 Task: Filter Joining a nonprofit board.
Action: Mouse moved to (344, 49)
Screenshot: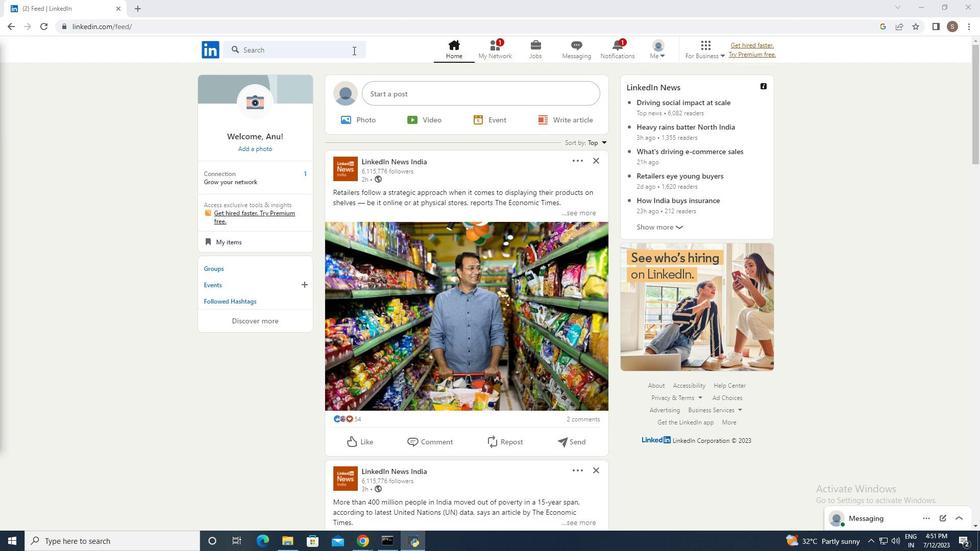 
Action: Mouse pressed left at (344, 49)
Screenshot: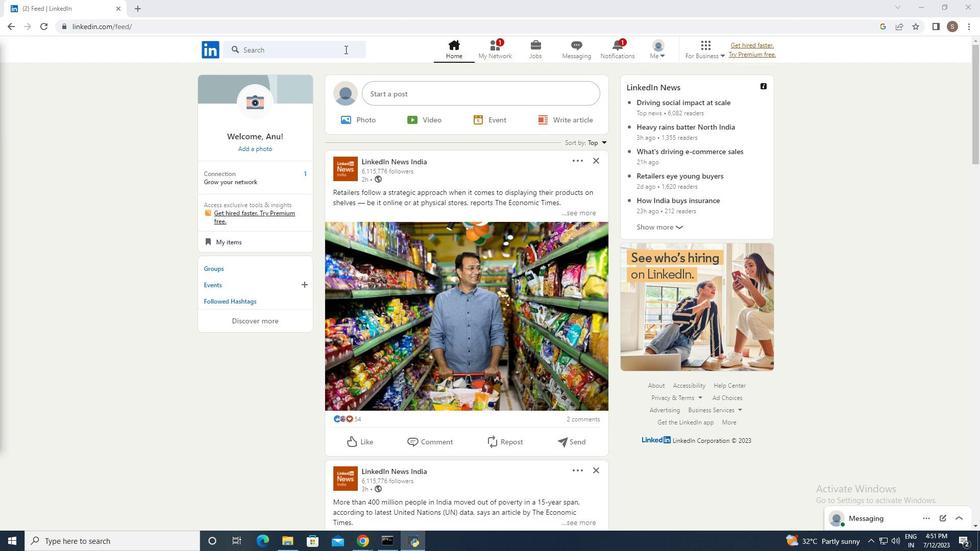
Action: Mouse moved to (273, 141)
Screenshot: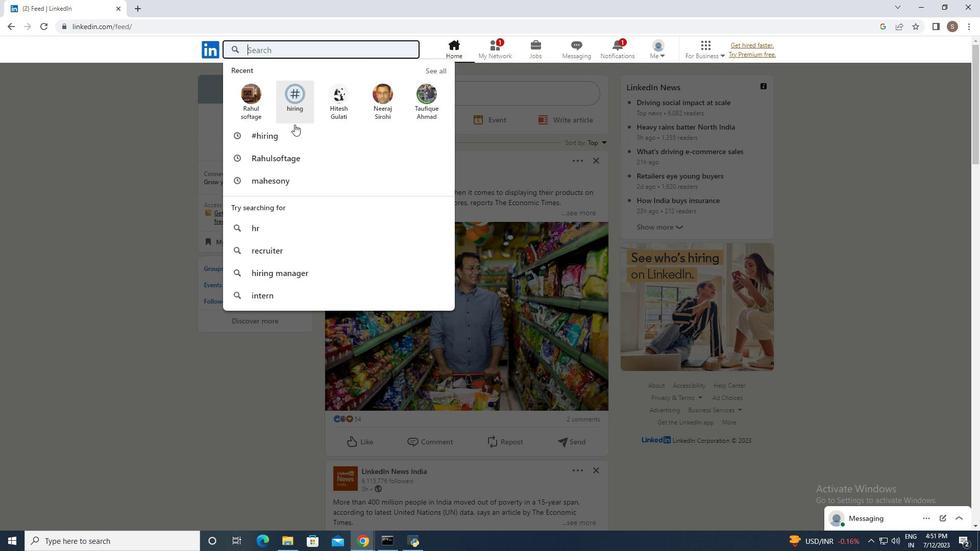 
Action: Mouse pressed left at (273, 141)
Screenshot: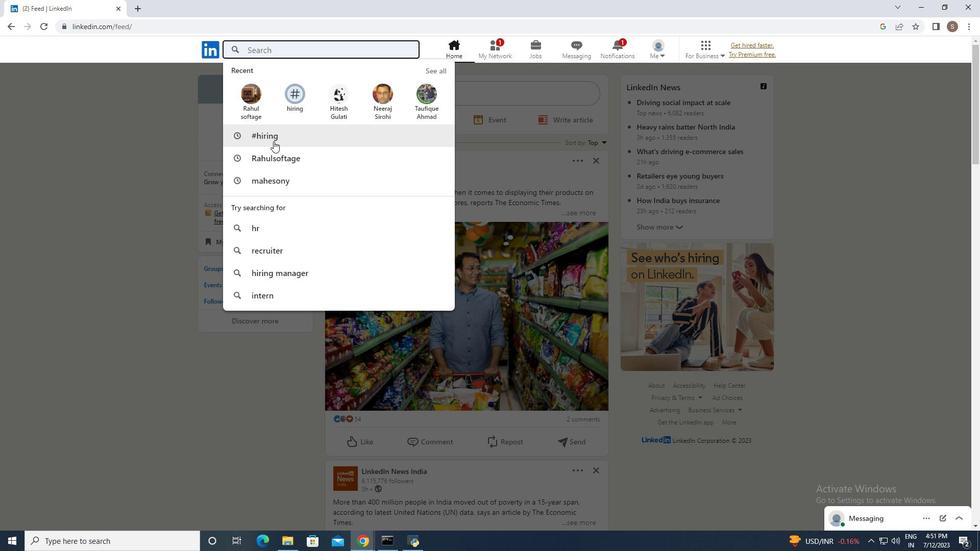 
Action: Mouse moved to (295, 75)
Screenshot: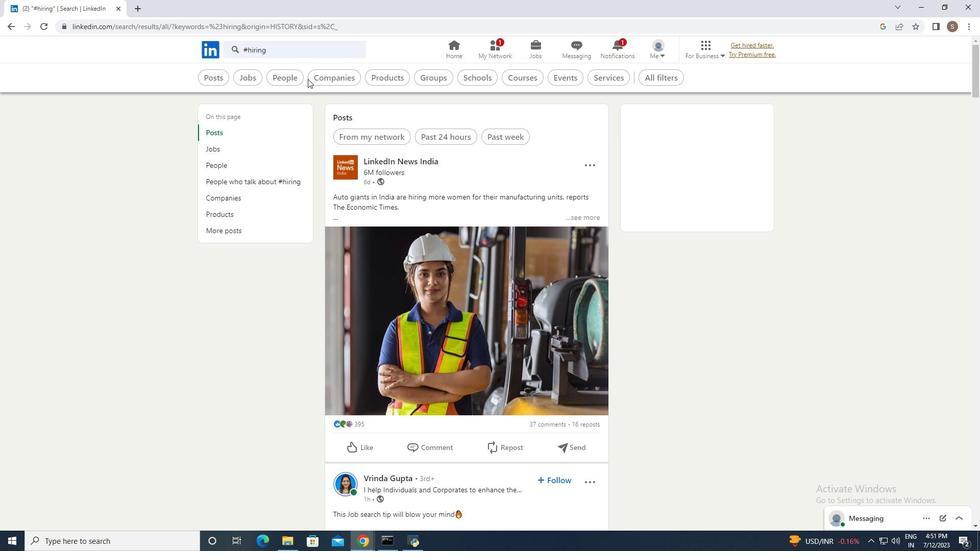 
Action: Mouse pressed left at (295, 75)
Screenshot: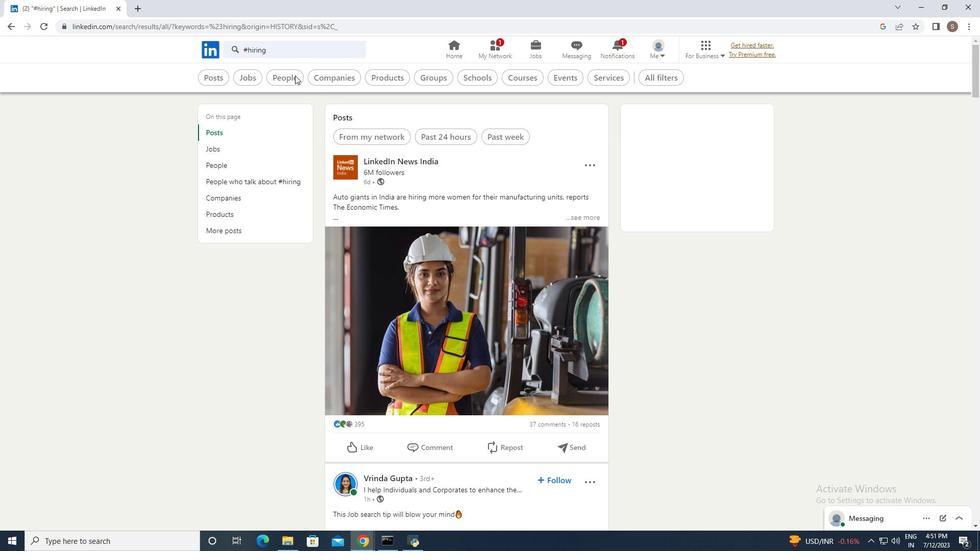 
Action: Mouse moved to (508, 75)
Screenshot: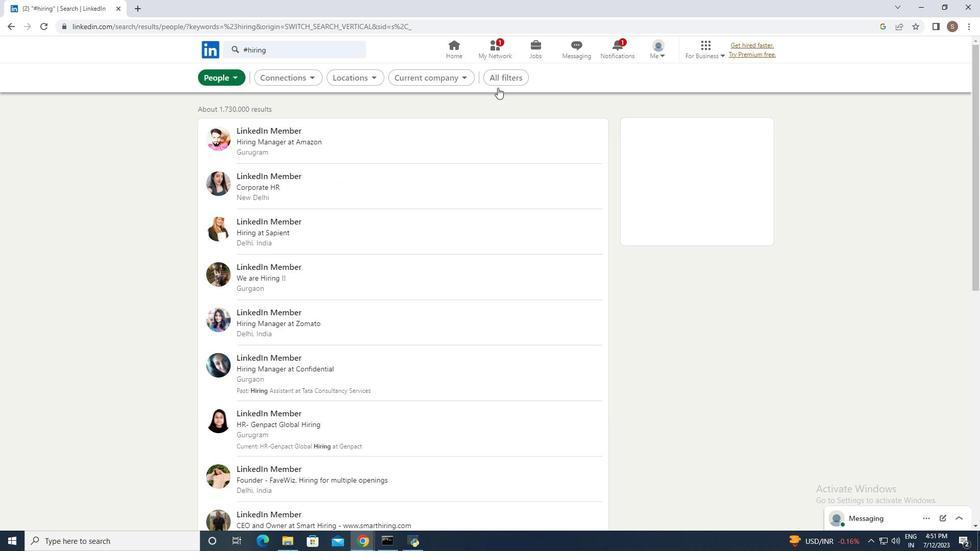
Action: Mouse pressed left at (508, 75)
Screenshot: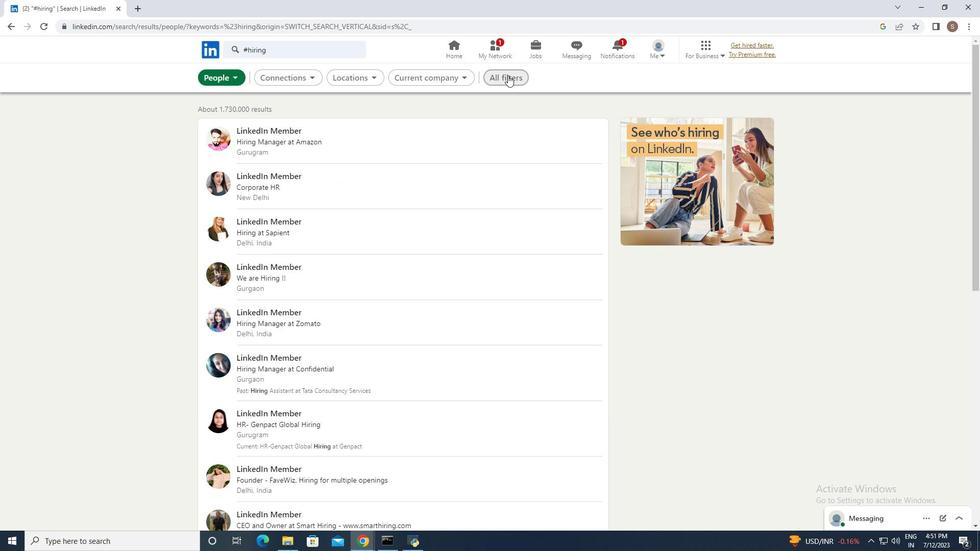 
Action: Mouse moved to (836, 330)
Screenshot: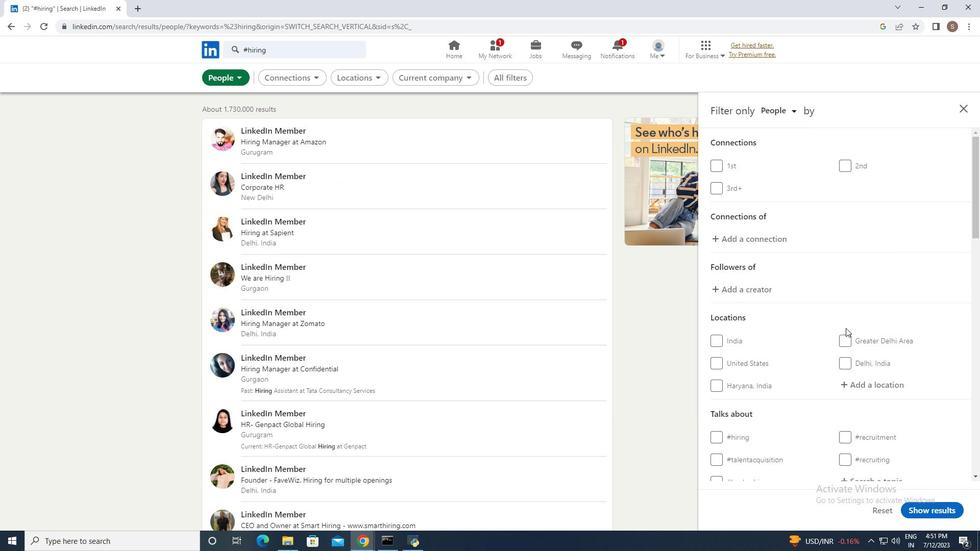 
Action: Mouse scrolled (836, 330) with delta (0, 0)
Screenshot: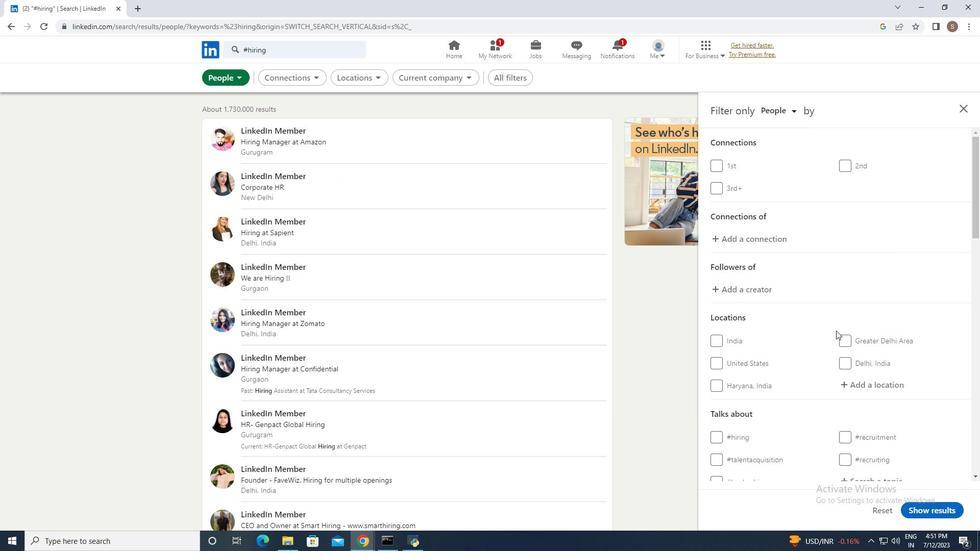 
Action: Mouse scrolled (836, 330) with delta (0, 0)
Screenshot: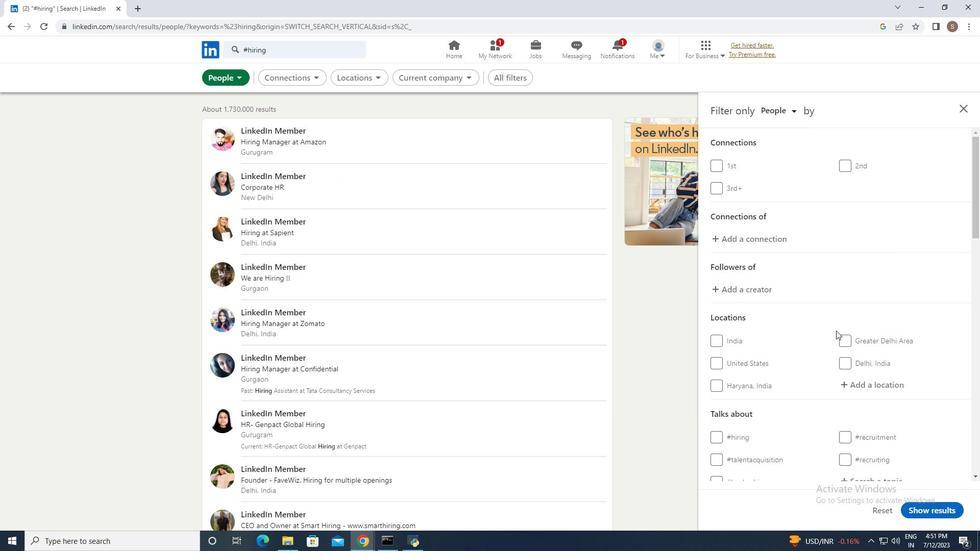 
Action: Mouse scrolled (836, 330) with delta (0, 0)
Screenshot: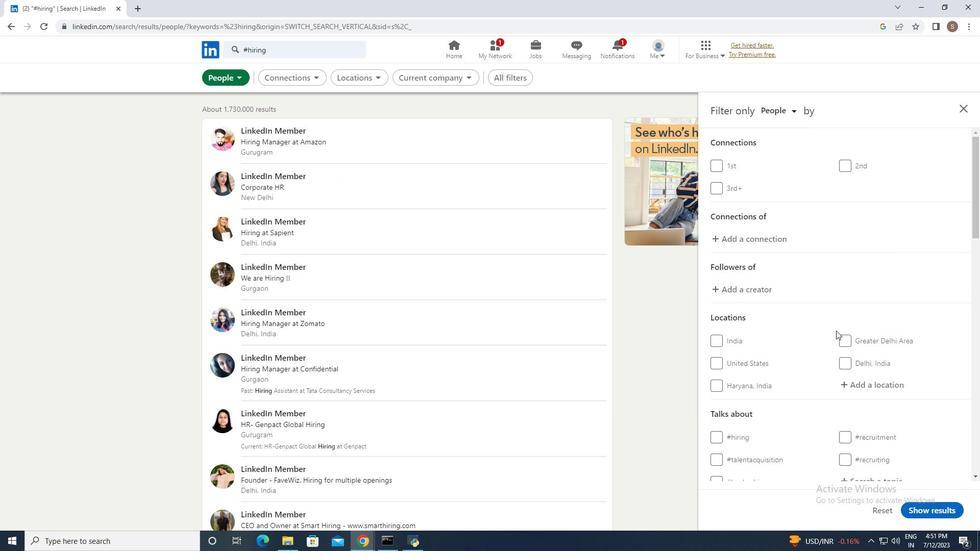 
Action: Mouse scrolled (836, 330) with delta (0, 0)
Screenshot: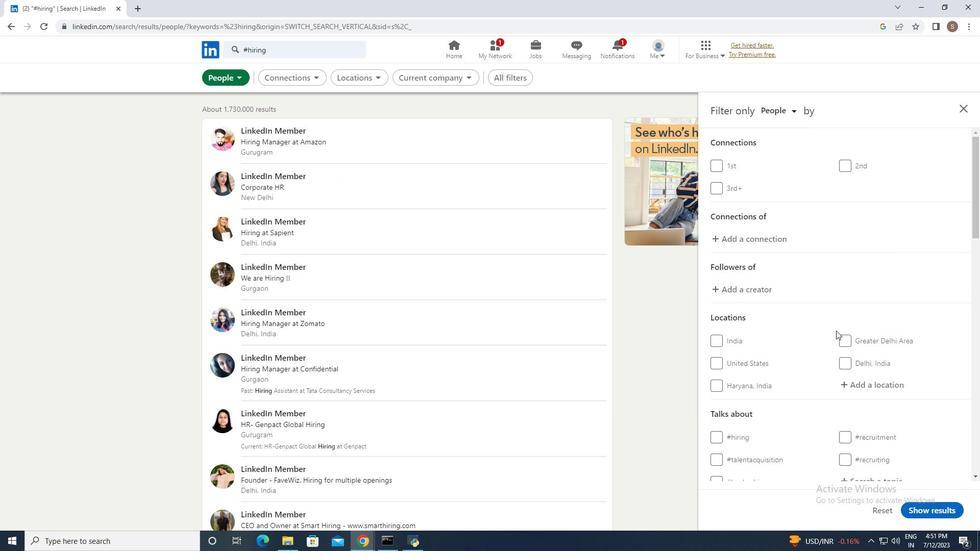 
Action: Mouse scrolled (836, 330) with delta (0, 0)
Screenshot: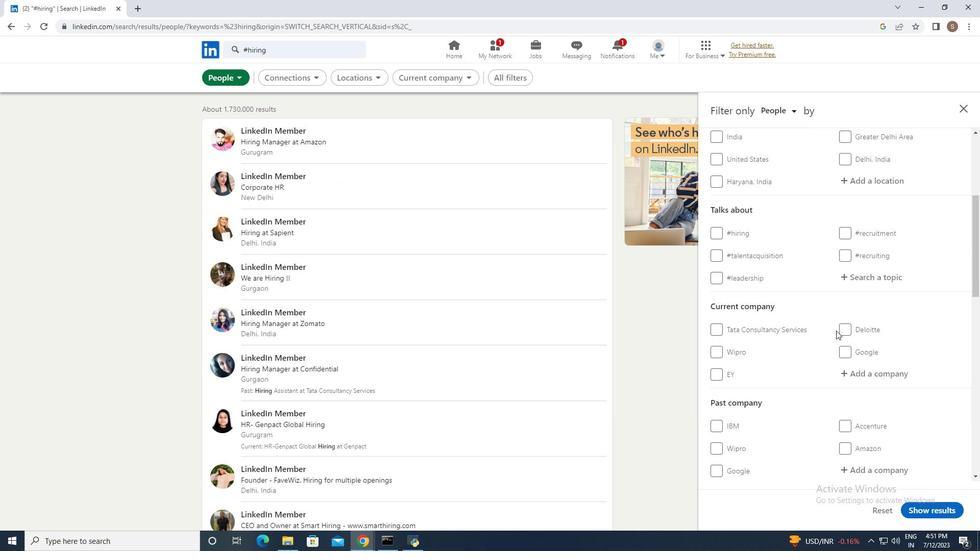 
Action: Mouse scrolled (836, 330) with delta (0, 0)
Screenshot: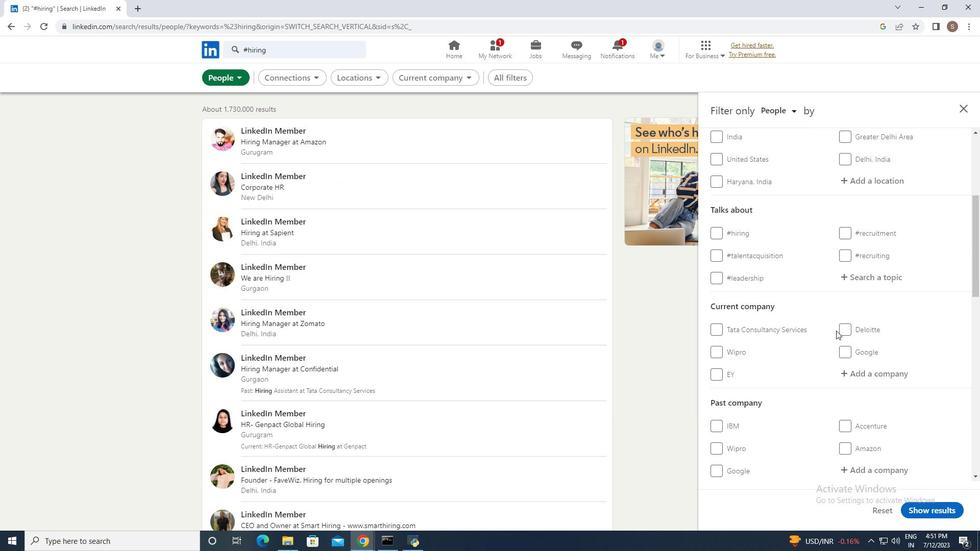 
Action: Mouse scrolled (836, 330) with delta (0, 0)
Screenshot: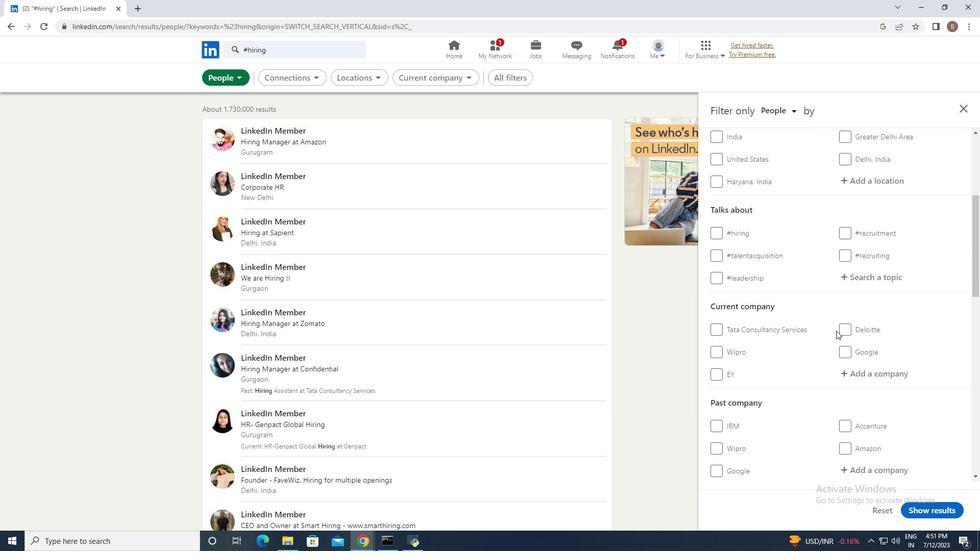
Action: Mouse scrolled (836, 330) with delta (0, 0)
Screenshot: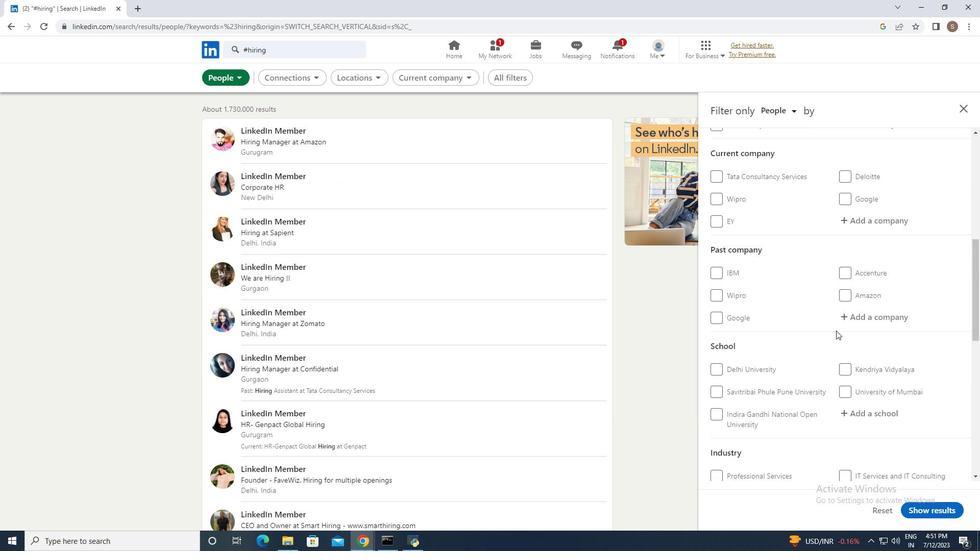 
Action: Mouse scrolled (836, 330) with delta (0, 0)
Screenshot: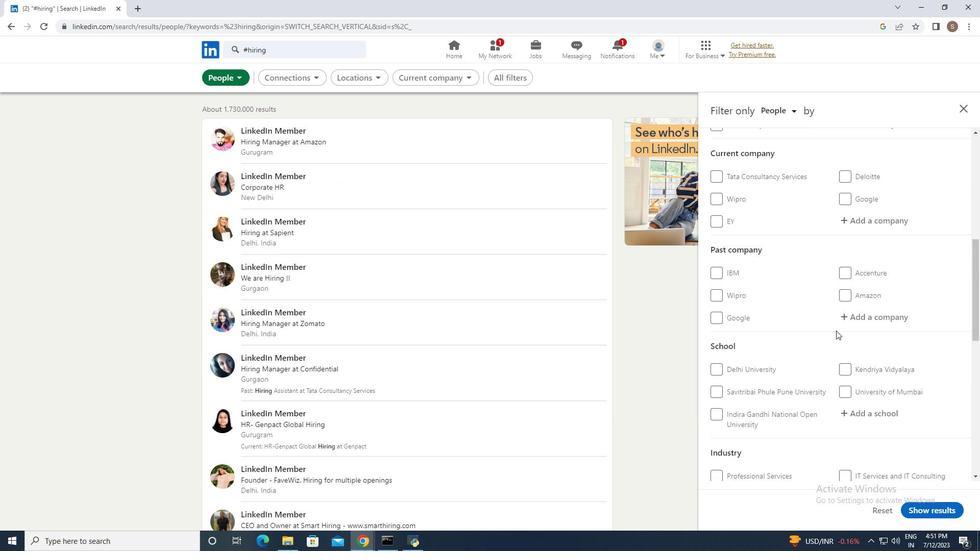 
Action: Mouse scrolled (836, 330) with delta (0, 0)
Screenshot: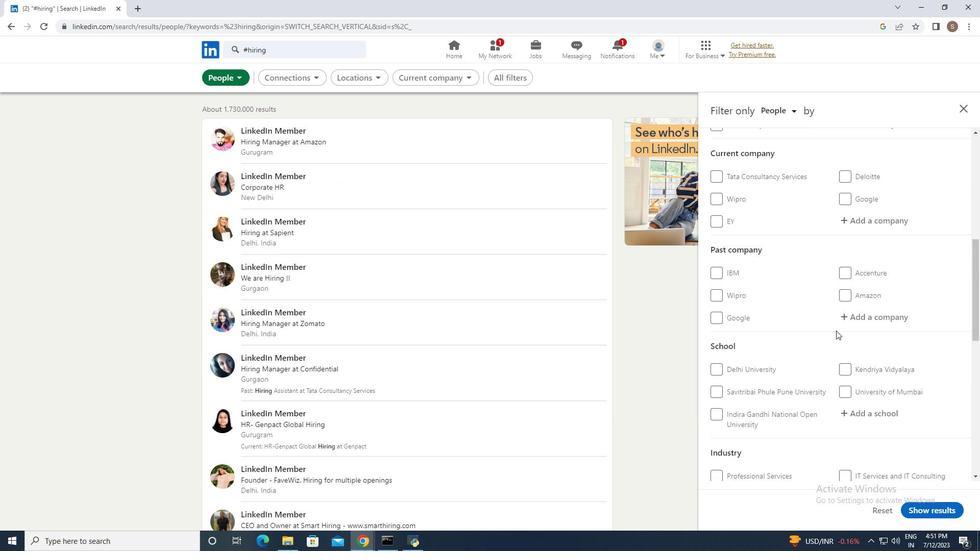 
Action: Mouse scrolled (836, 330) with delta (0, 0)
Screenshot: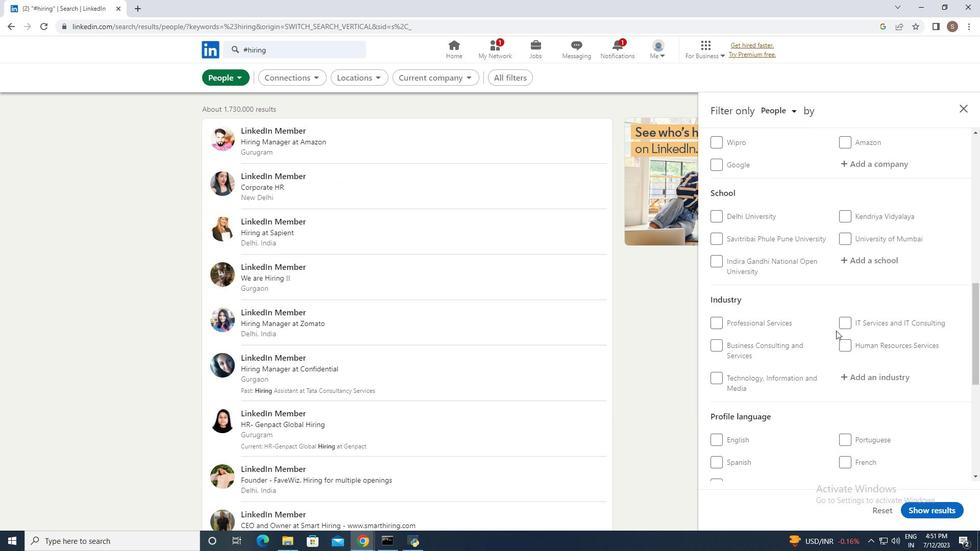
Action: Mouse scrolled (836, 330) with delta (0, 0)
Screenshot: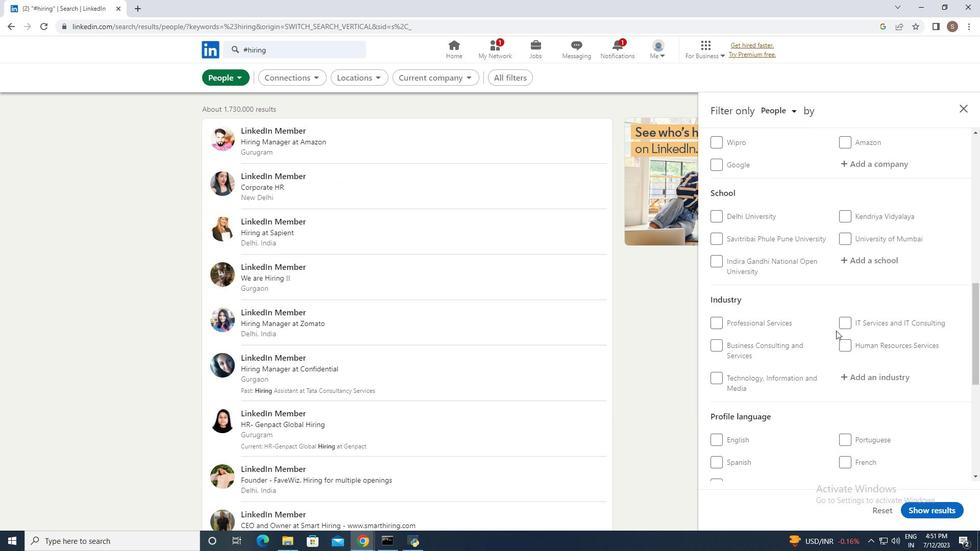 
Action: Mouse scrolled (836, 330) with delta (0, 0)
Screenshot: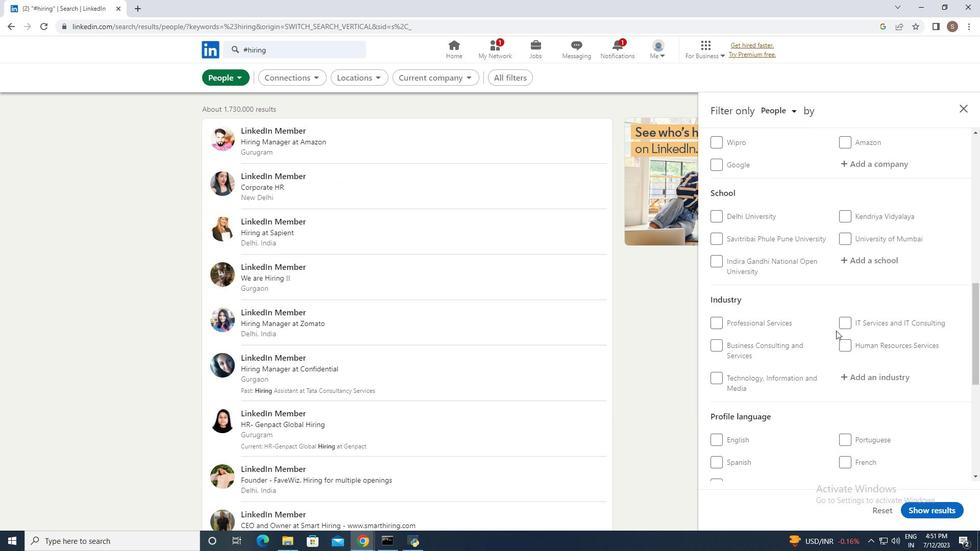 
Action: Mouse scrolled (836, 330) with delta (0, 0)
Screenshot: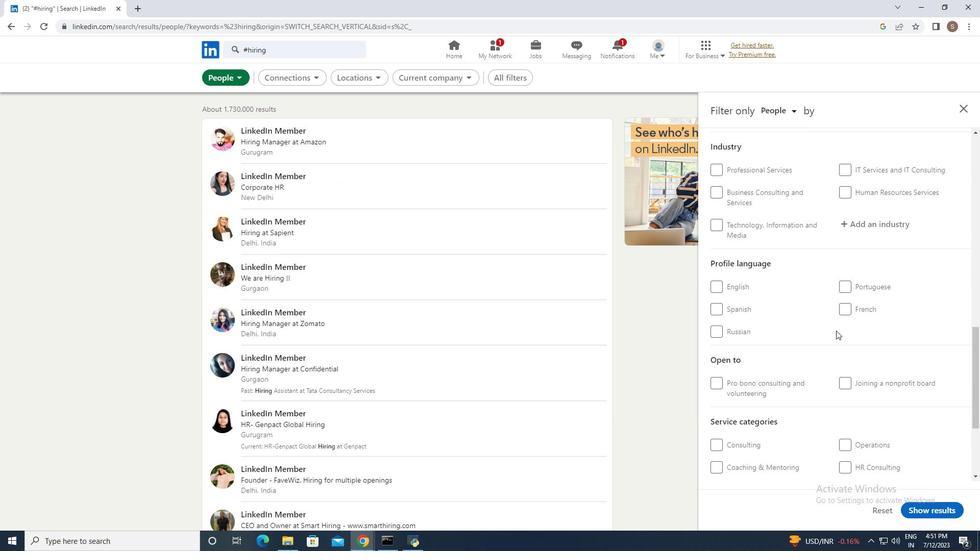 
Action: Mouse moved to (848, 329)
Screenshot: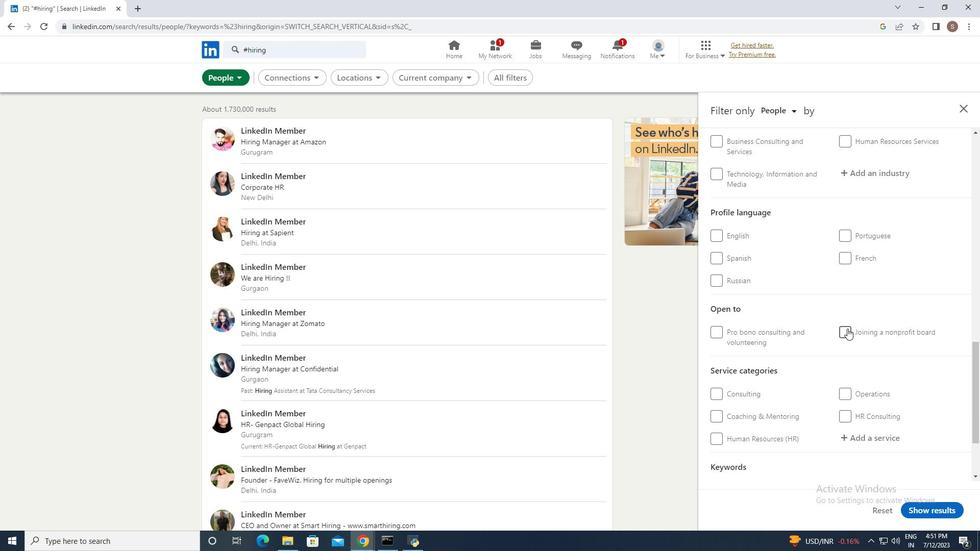 
Action: Mouse pressed left at (848, 329)
Screenshot: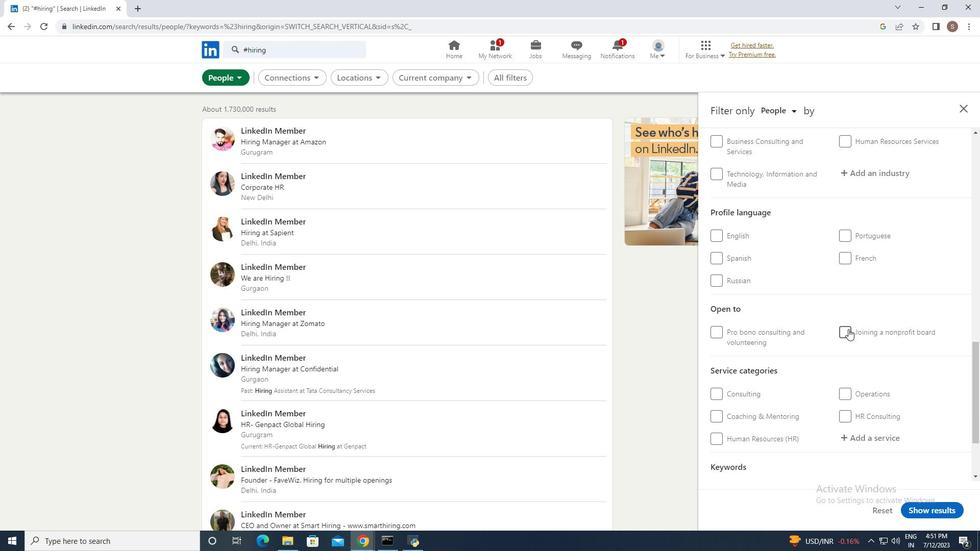 
Action: Mouse moved to (926, 513)
Screenshot: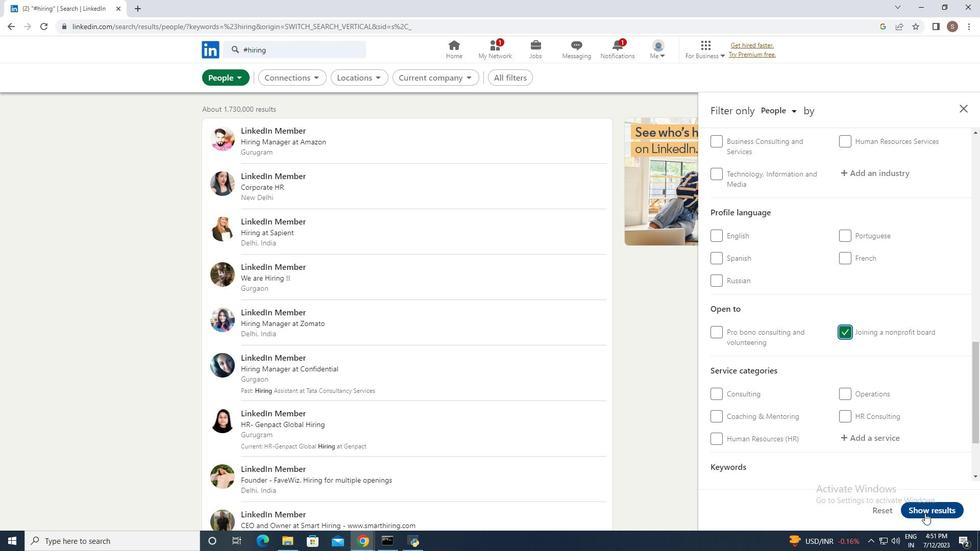 
Action: Mouse pressed left at (926, 513)
Screenshot: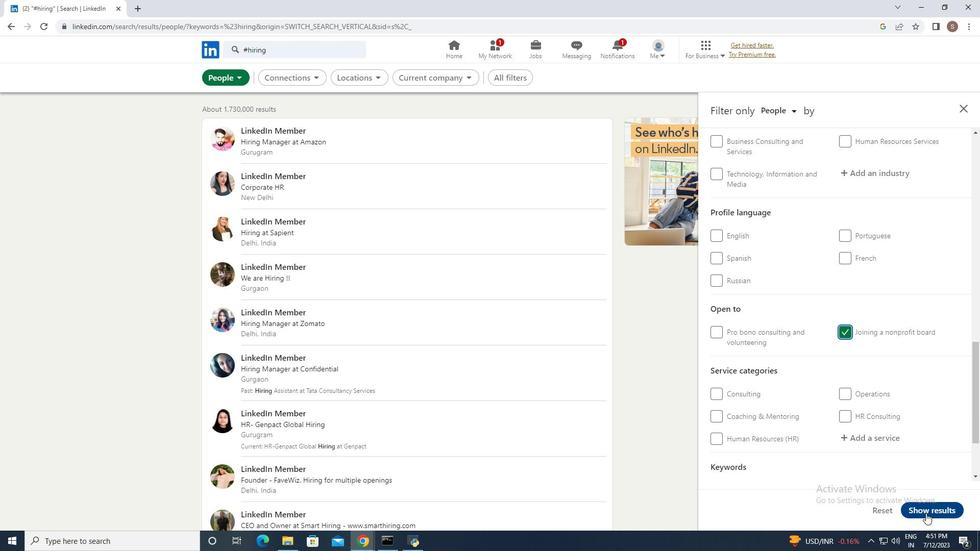 
